 Task: Add in the project XpertTech a sprint 'Supernova'.
Action: Mouse moved to (1047, 475)
Screenshot: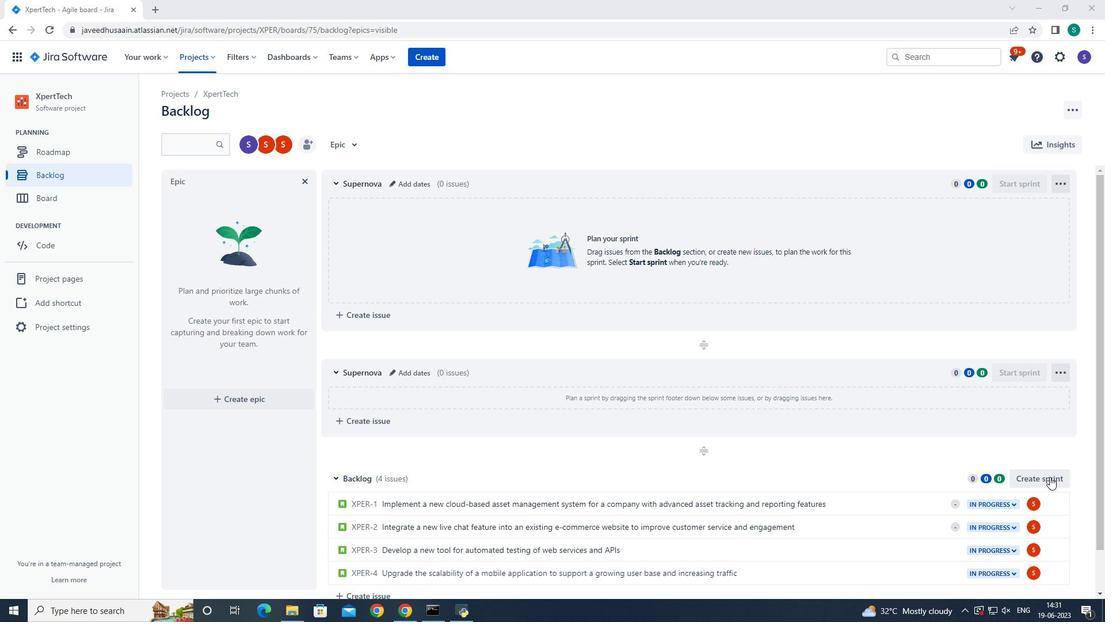 
Action: Mouse pressed left at (1047, 475)
Screenshot: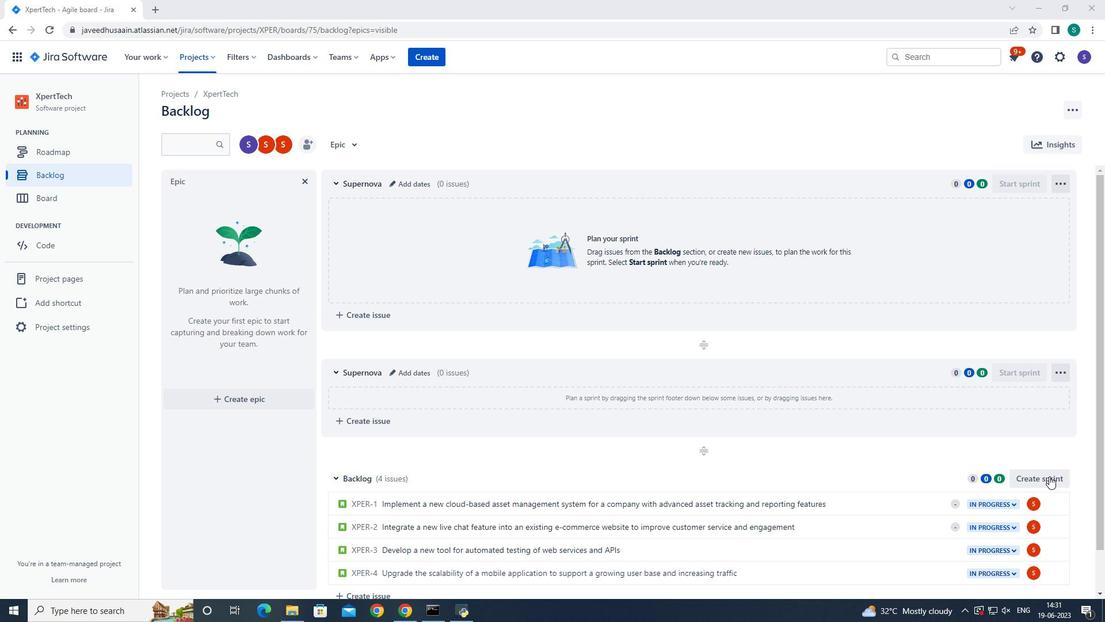 
Action: Mouse moved to (400, 478)
Screenshot: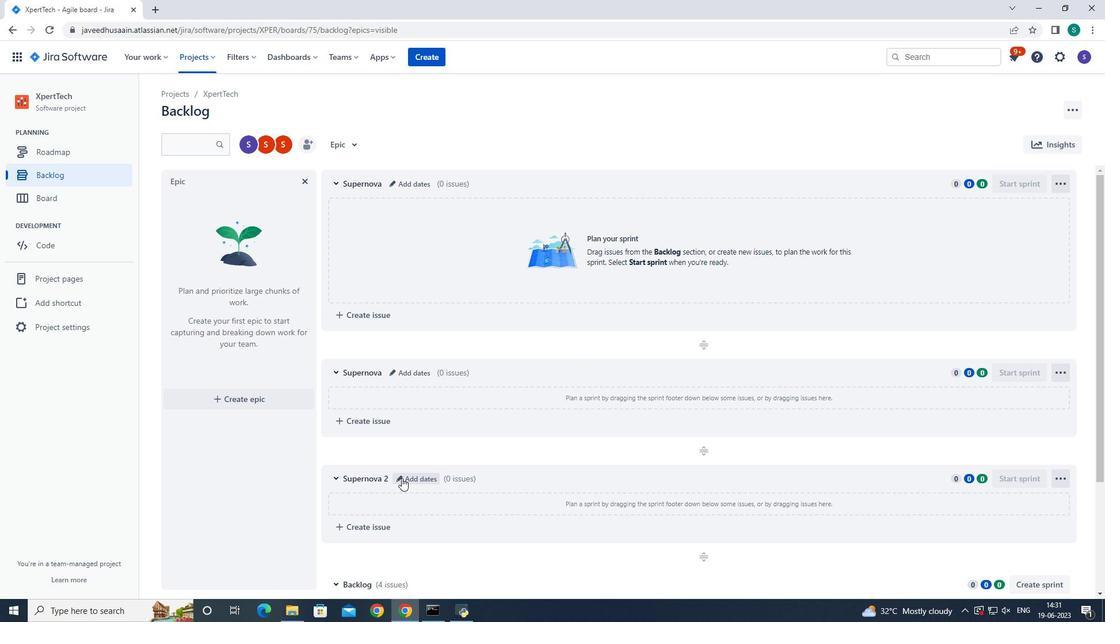 
Action: Mouse pressed left at (400, 478)
Screenshot: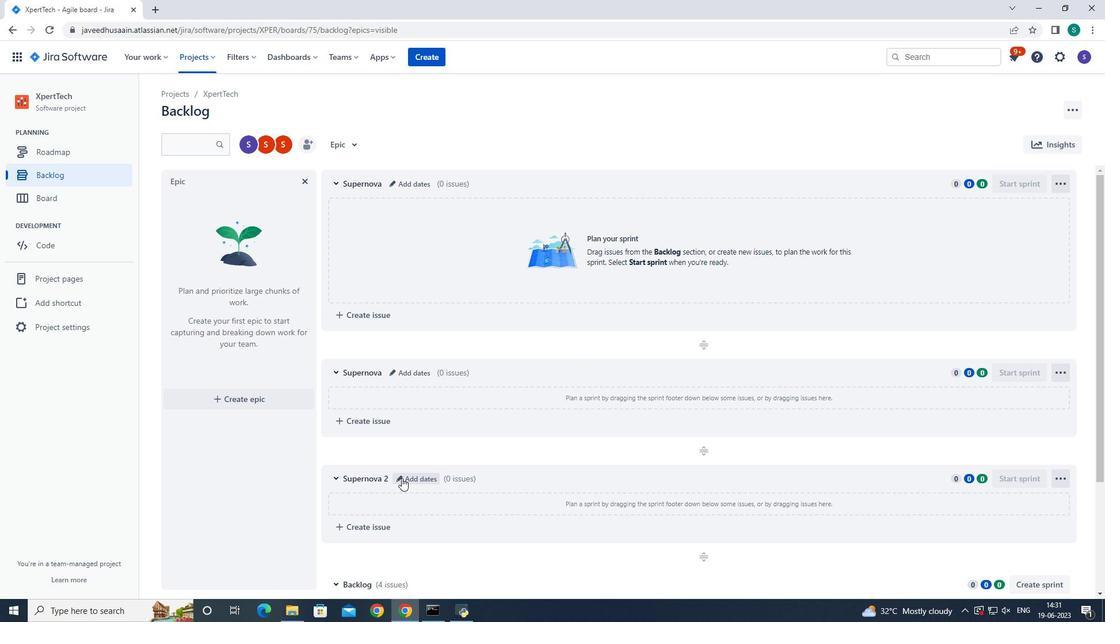
Action: Mouse moved to (455, 142)
Screenshot: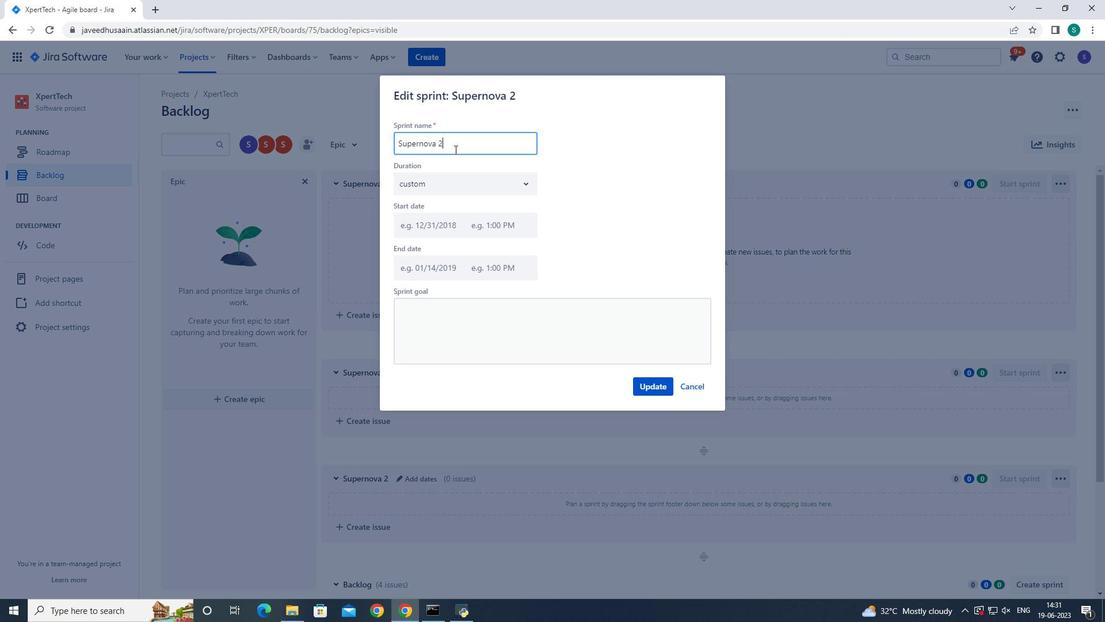 
Action: Mouse pressed left at (455, 142)
Screenshot: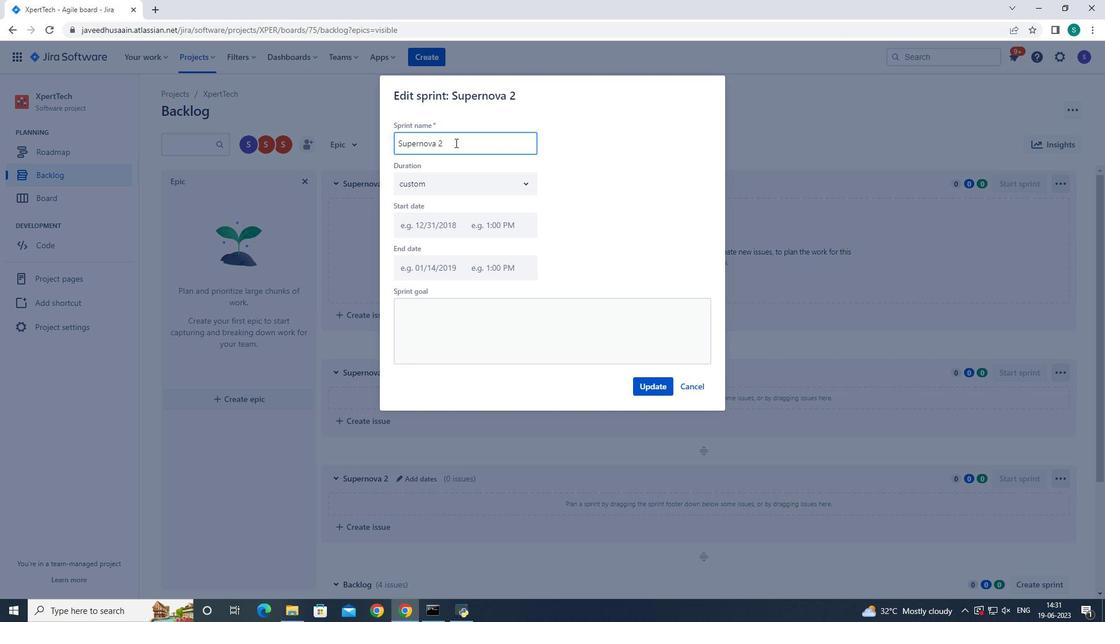 
Action: Key pressed <Key.backspace><Key.backspace><Key.backspace><Key.backspace><Key.backspace><Key.backspace><Key.backspace><Key.backspace><Key.backspace><Key.backspace><Key.backspace><Key.backspace><Key.backspace><Key.backspace><Key.backspace><Key.backspace><Key.backspace><Key.backspace><Key.shift>Supernova
Screenshot: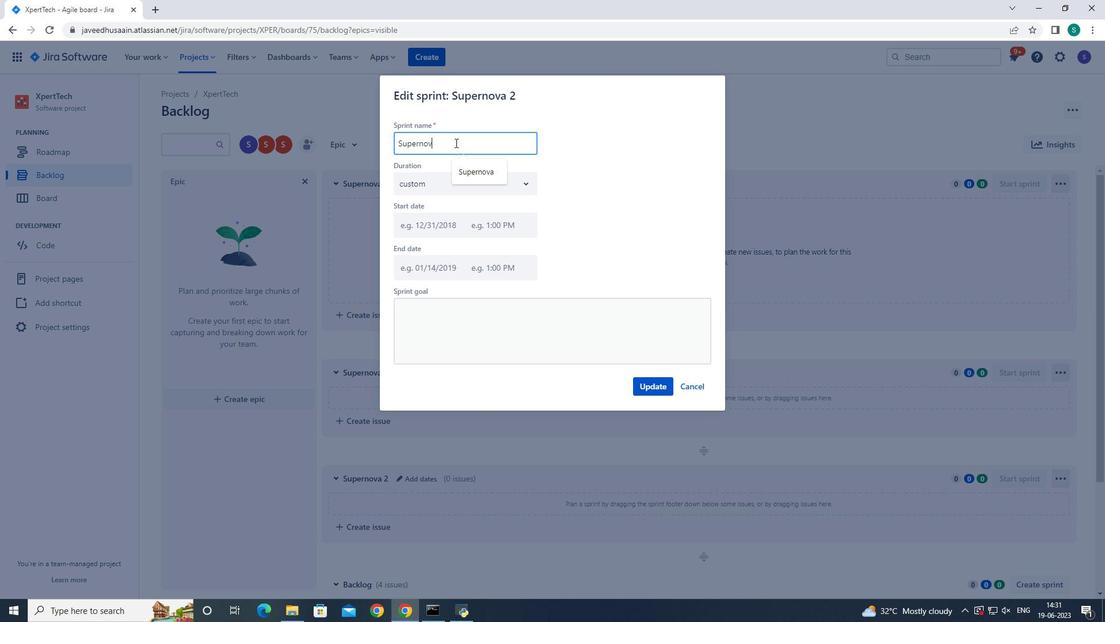 
Action: Mouse moved to (659, 387)
Screenshot: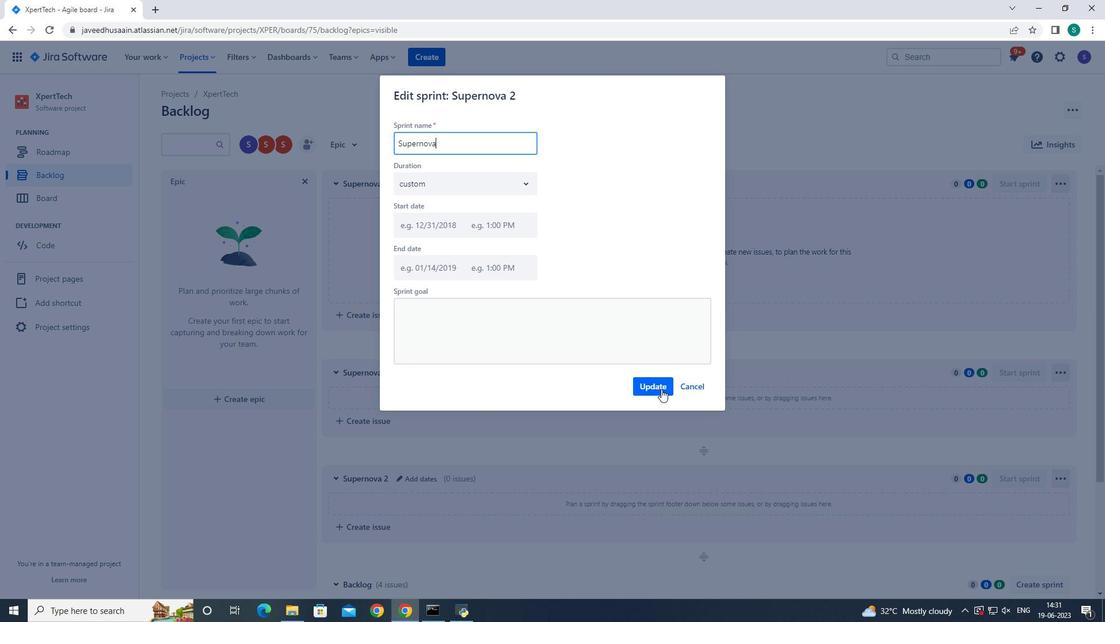 
Action: Mouse pressed left at (659, 387)
Screenshot: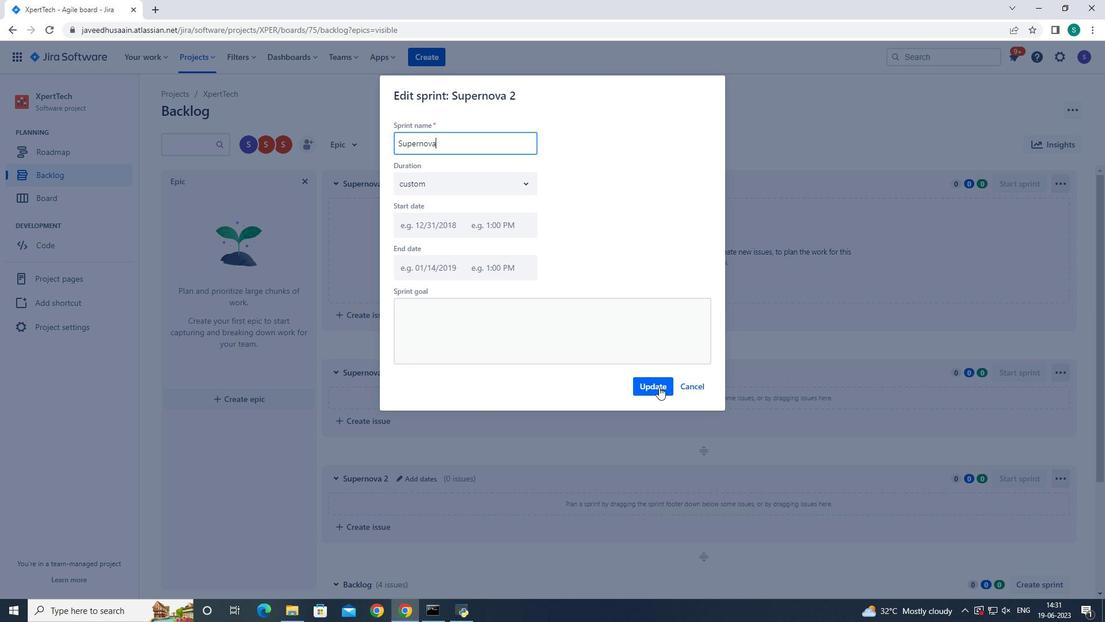 
